 Task: Select the file "prime_skin" for the skinnable interface.
Action: Mouse moved to (135, 18)
Screenshot: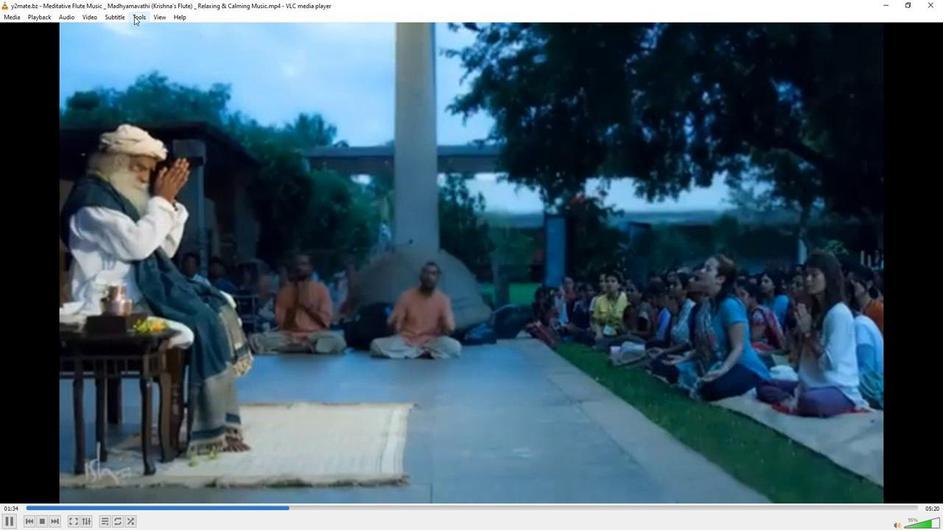 
Action: Mouse pressed left at (135, 18)
Screenshot: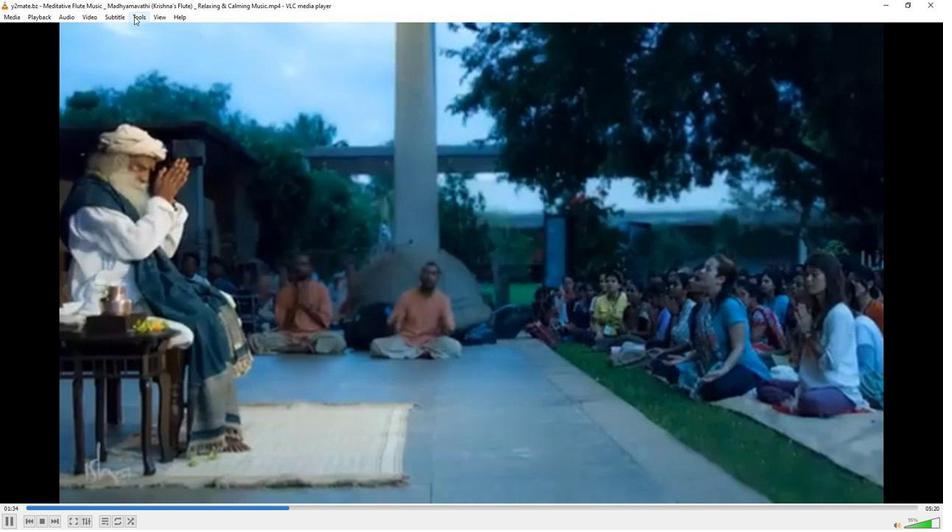 
Action: Mouse moved to (159, 135)
Screenshot: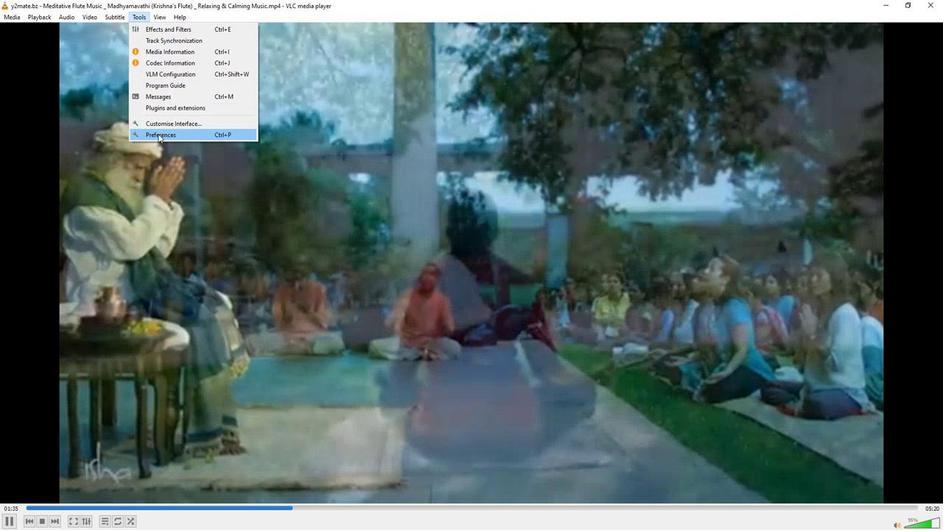 
Action: Mouse pressed left at (159, 135)
Screenshot: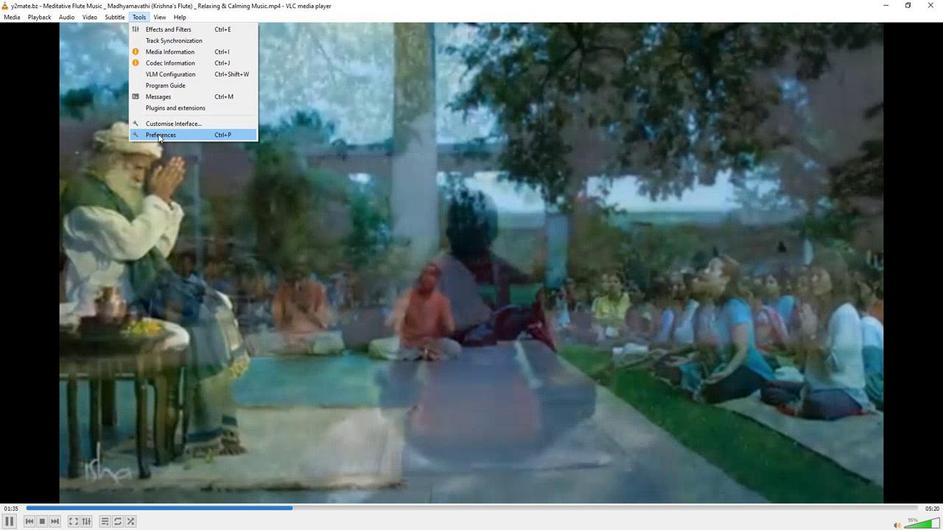 
Action: Mouse moved to (310, 430)
Screenshot: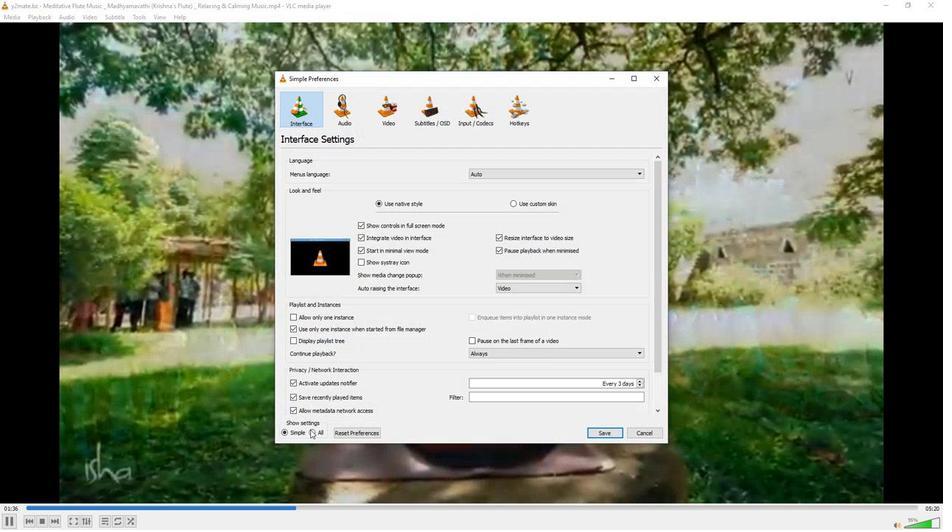 
Action: Mouse pressed left at (310, 430)
Screenshot: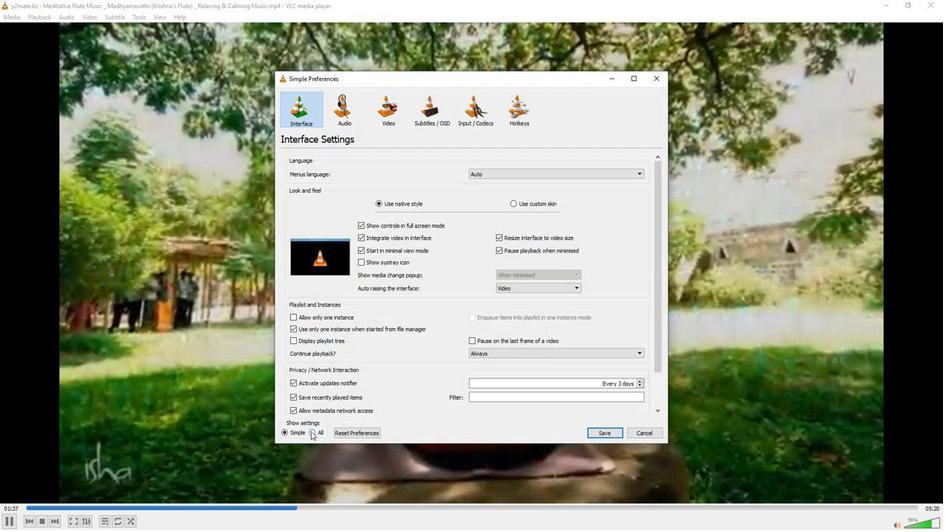 
Action: Mouse moved to (300, 390)
Screenshot: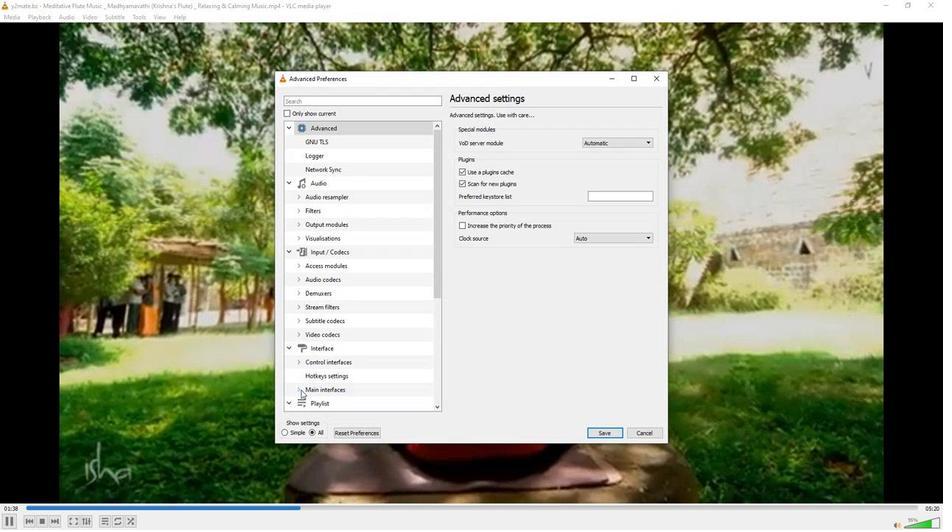
Action: Mouse pressed left at (300, 390)
Screenshot: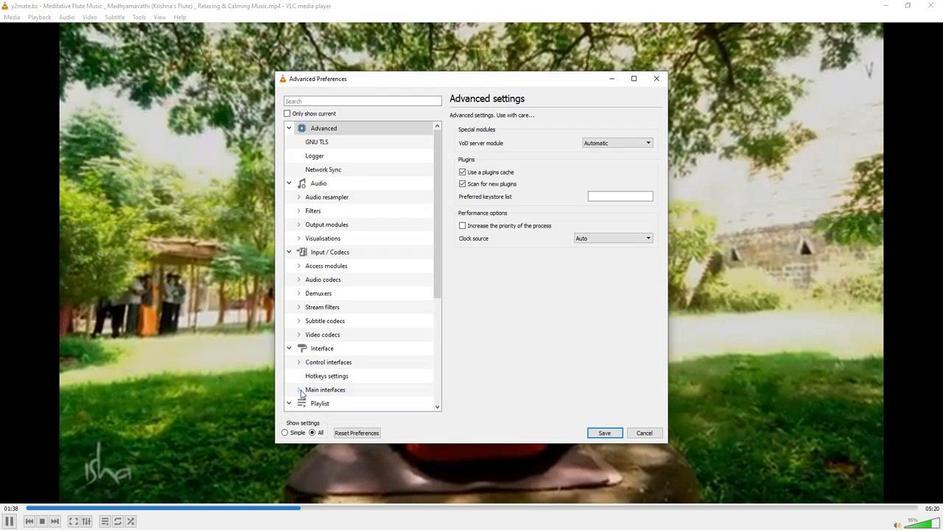 
Action: Mouse moved to (305, 357)
Screenshot: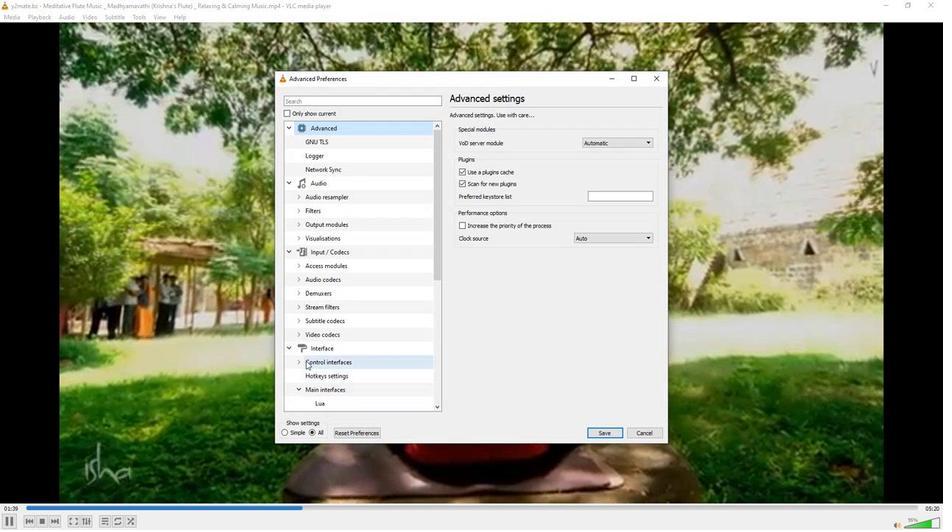 
Action: Mouse scrolled (305, 356) with delta (0, 0)
Screenshot: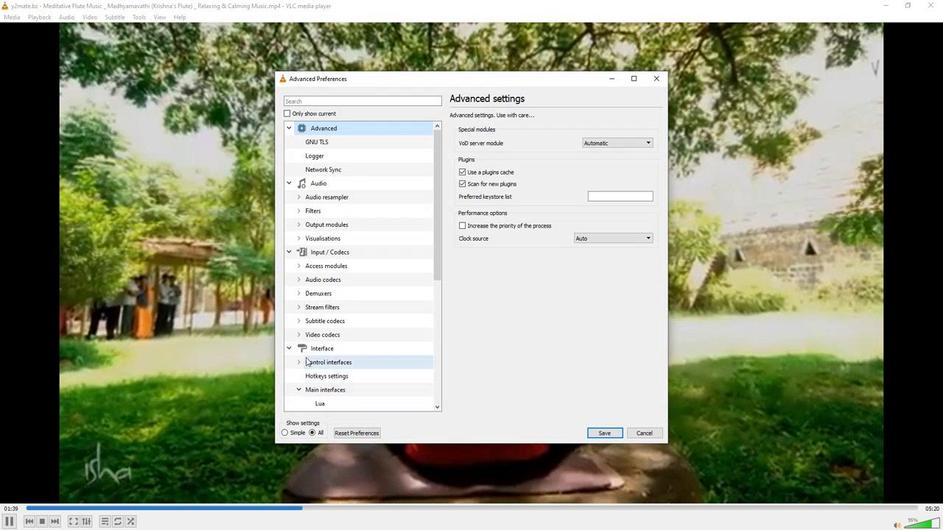 
Action: Mouse moved to (305, 353)
Screenshot: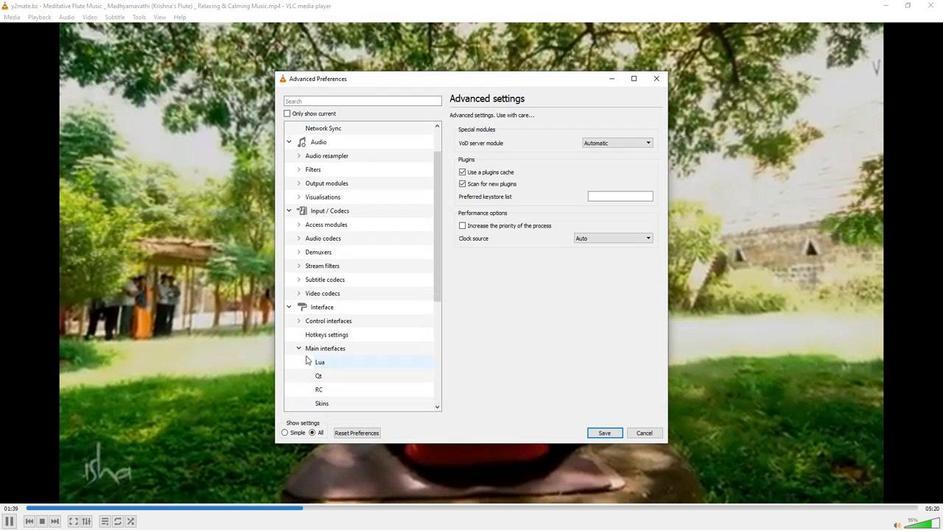 
Action: Mouse scrolled (305, 353) with delta (0, 0)
Screenshot: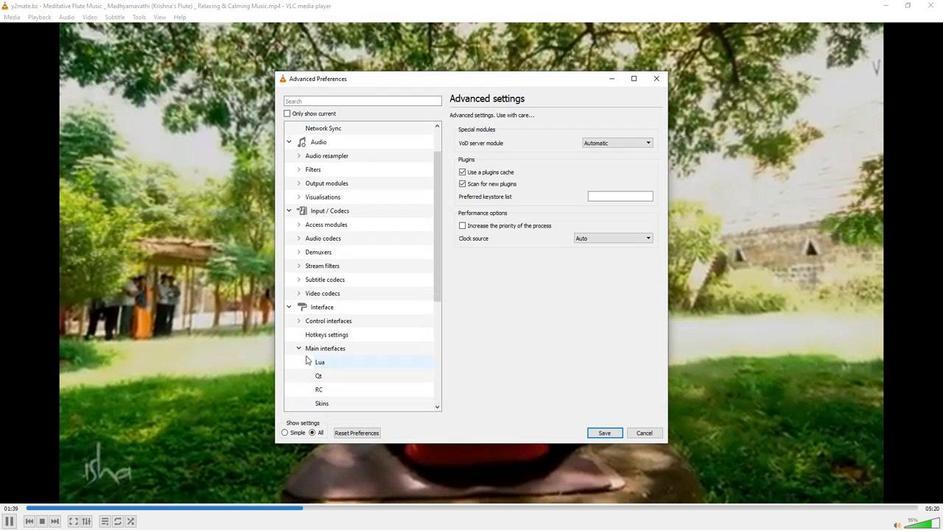 
Action: Mouse moved to (324, 361)
Screenshot: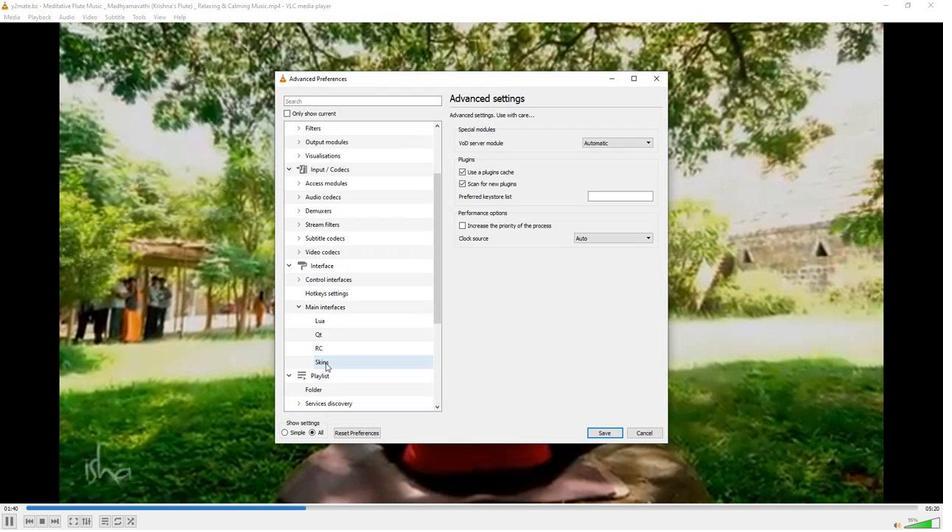 
Action: Mouse pressed left at (324, 361)
Screenshot: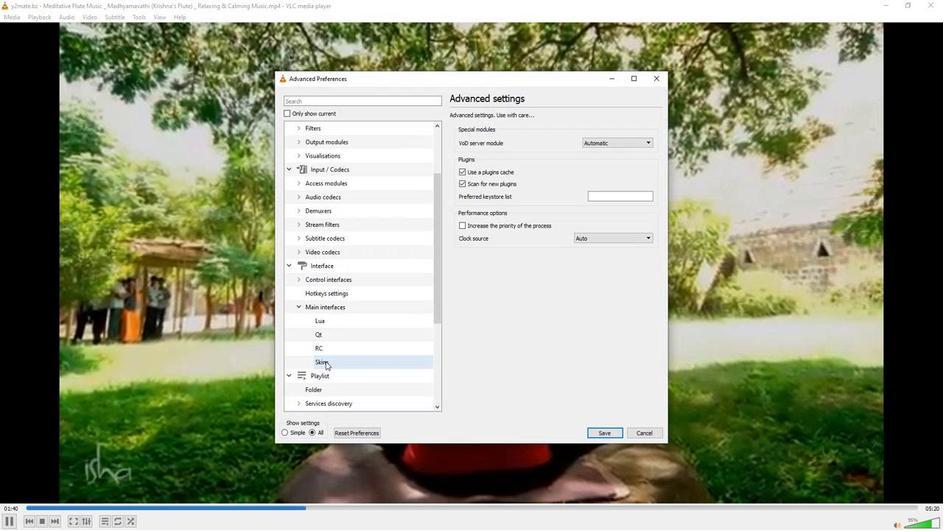 
Action: Mouse moved to (635, 130)
Screenshot: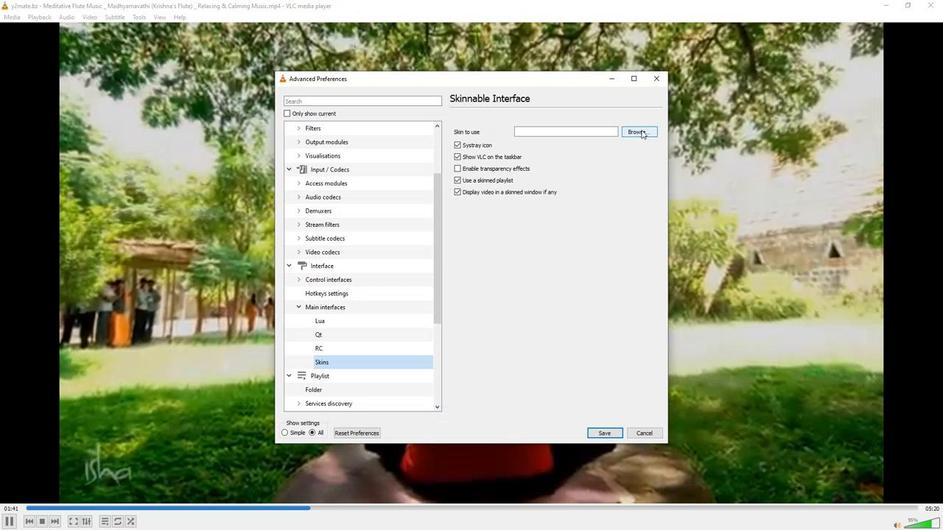 
Action: Mouse pressed left at (635, 130)
Screenshot: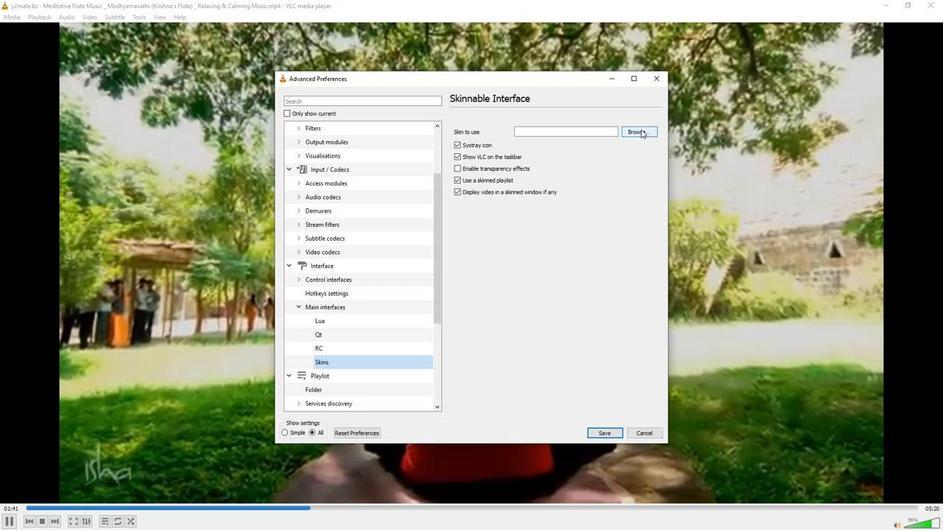 
Action: Mouse moved to (316, 146)
Screenshot: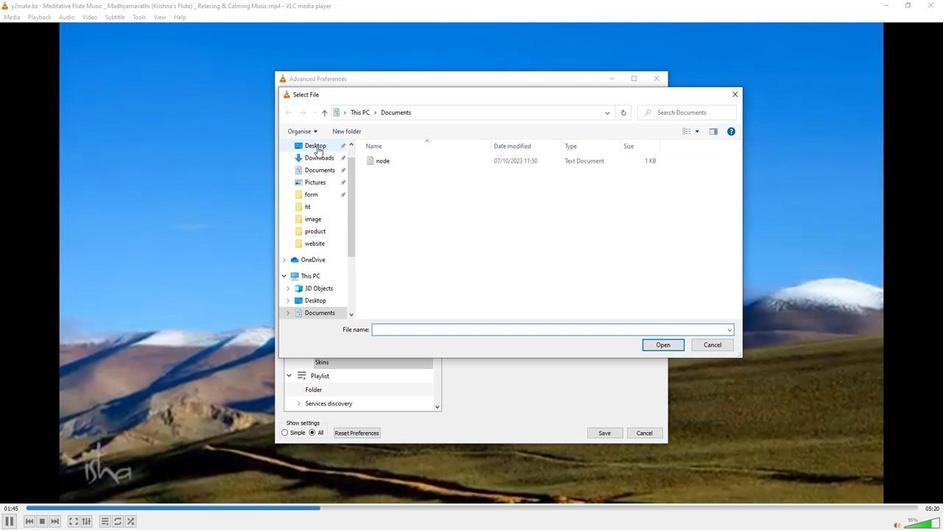 
Action: Mouse pressed left at (316, 146)
Screenshot: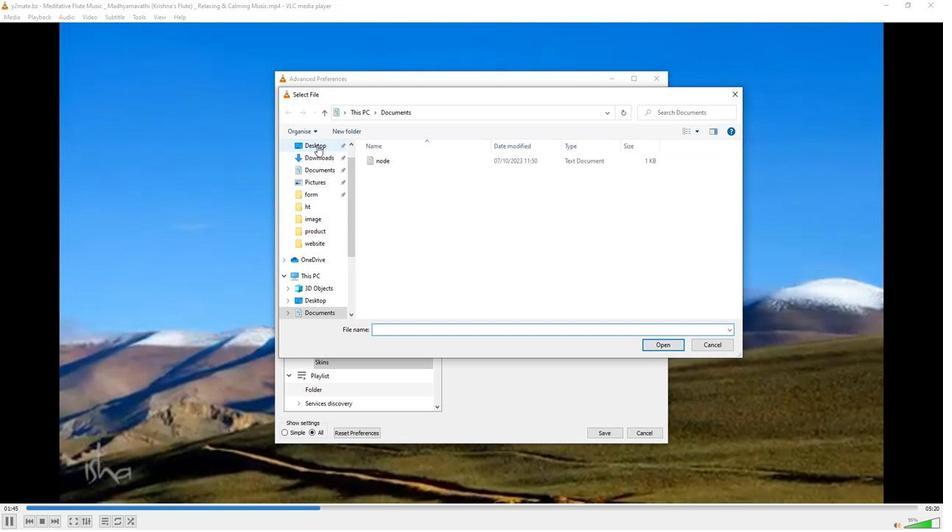 
Action: Mouse moved to (390, 328)
Screenshot: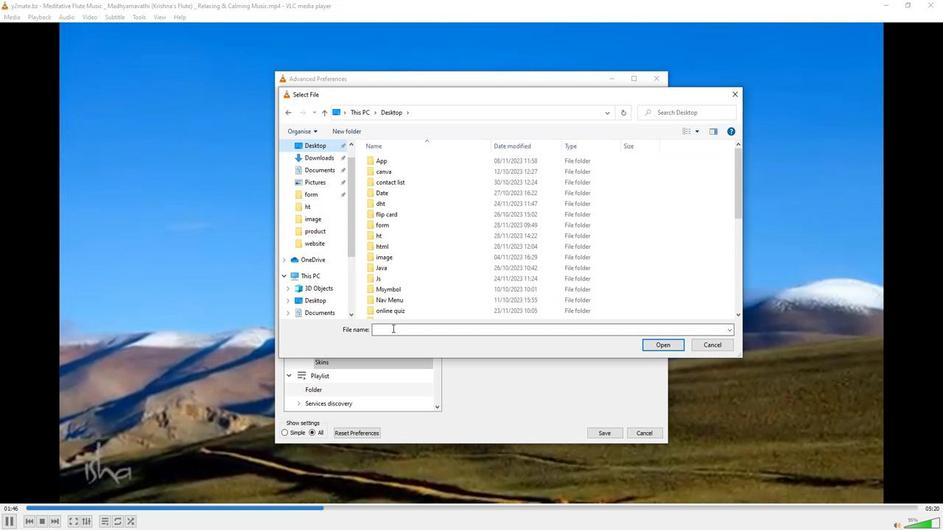 
Action: Mouse pressed left at (390, 328)
Screenshot: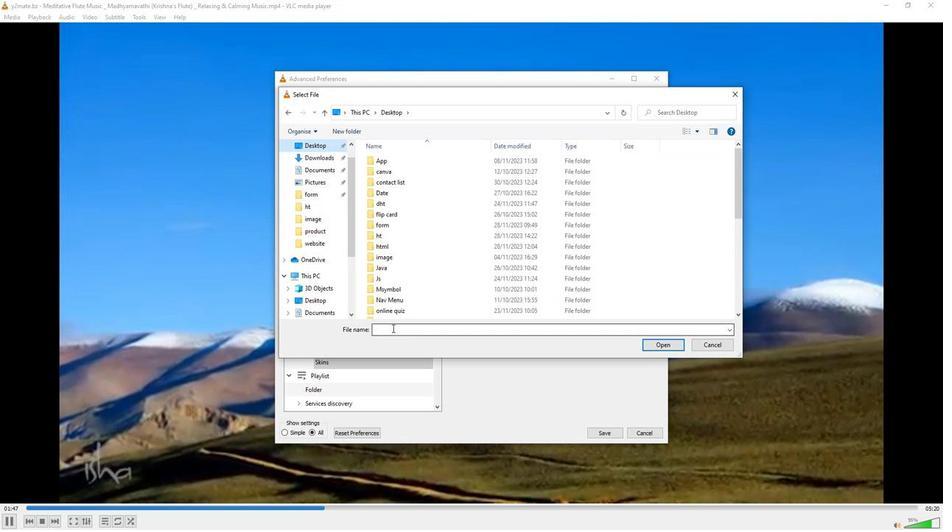 
Action: Mouse moved to (388, 326)
Screenshot: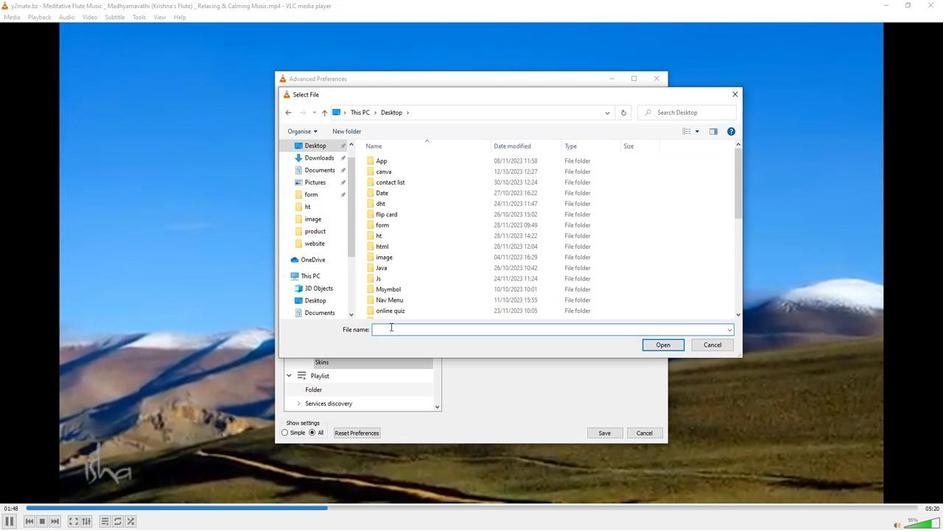 
Action: Key pressed p
Screenshot: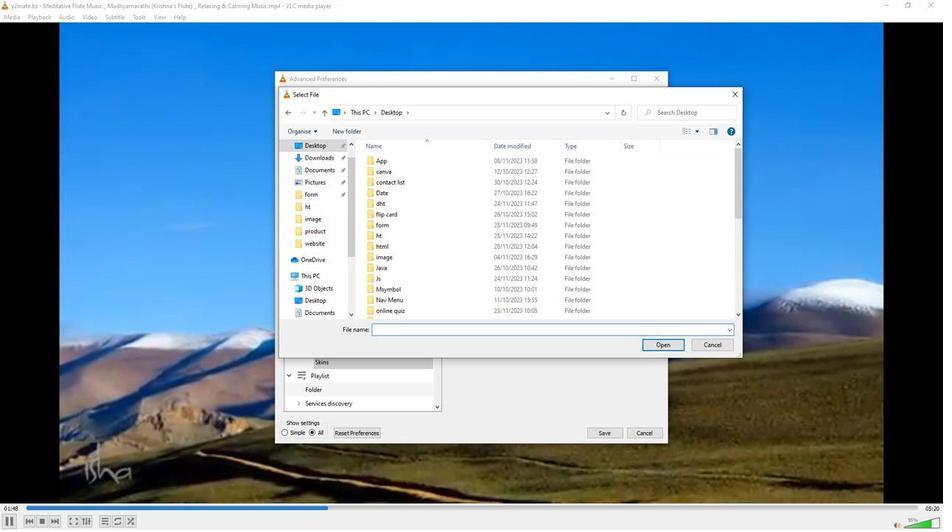 
Action: Mouse moved to (390, 356)
Screenshot: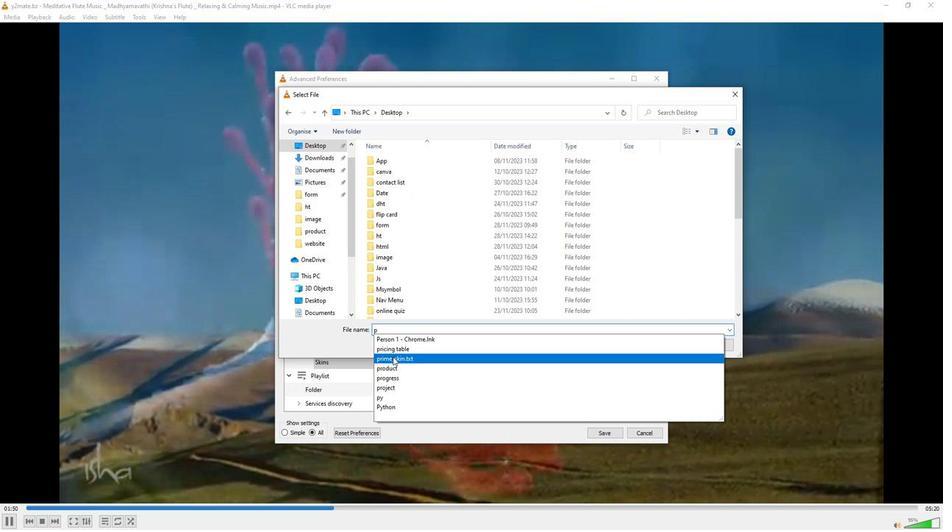 
Action: Mouse pressed left at (390, 356)
Screenshot: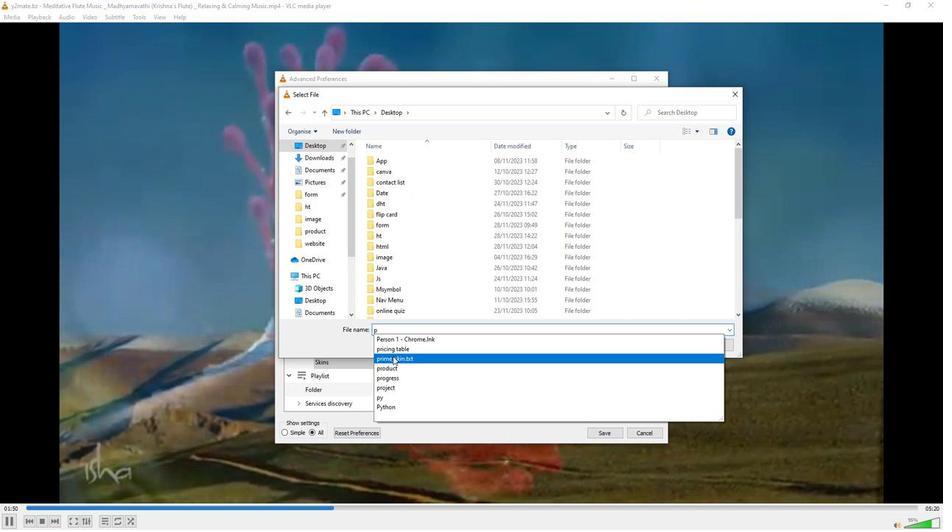 
Action: Mouse moved to (653, 344)
Screenshot: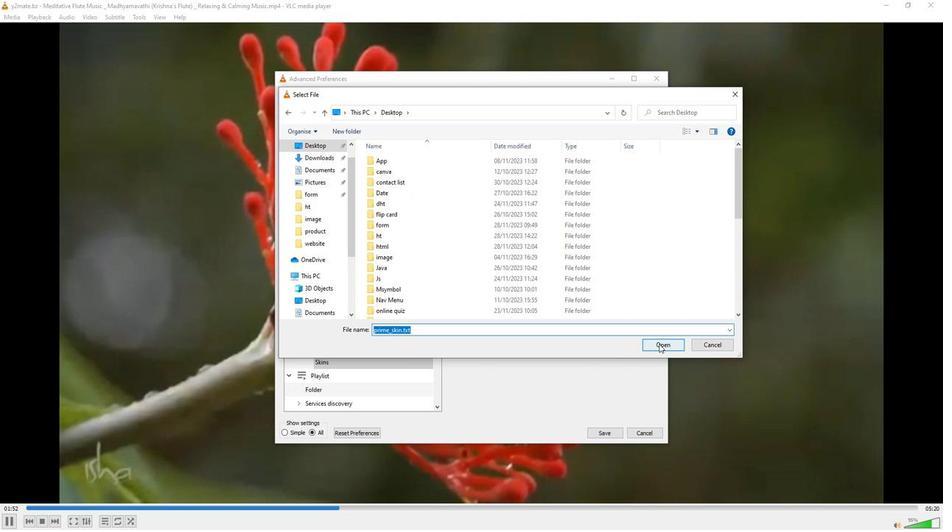 
Action: Mouse pressed left at (653, 344)
Screenshot: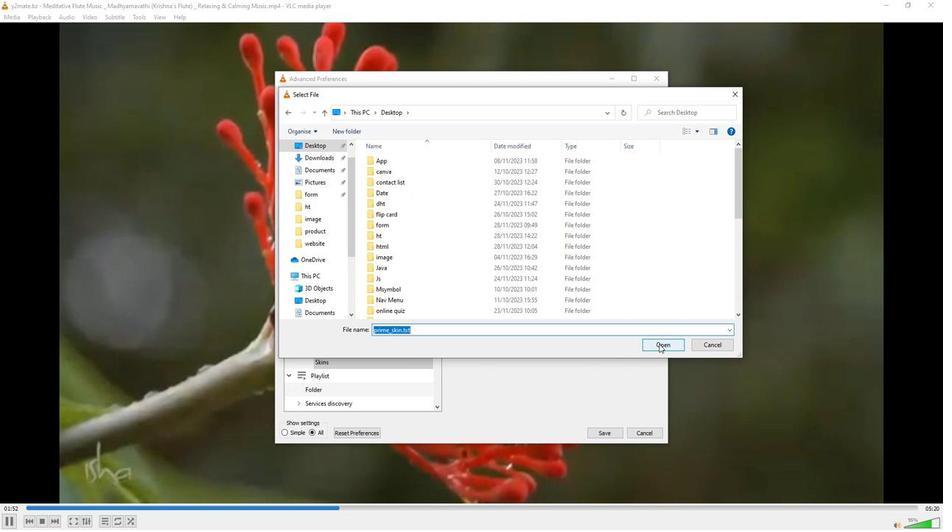 
Action: Mouse moved to (625, 335)
Screenshot: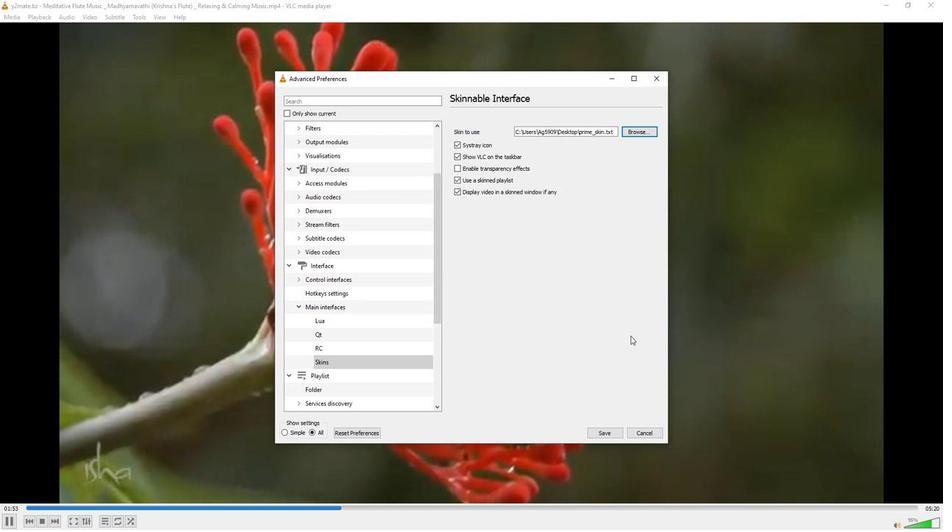 
